 Task: Create permission sets of users in the Salesforce admin
Action: Mouse moved to (304, 120)
Screenshot: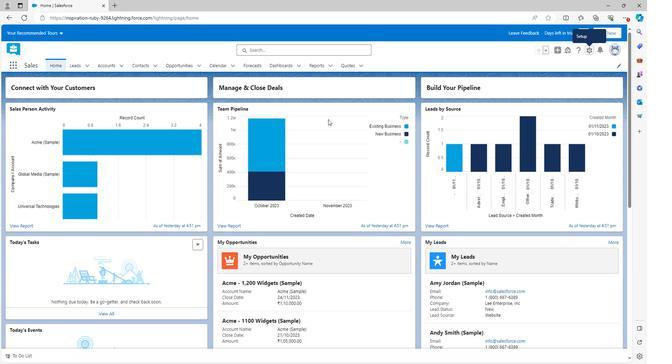 
Action: Mouse scrolled (304, 119) with delta (0, 0)
Screenshot: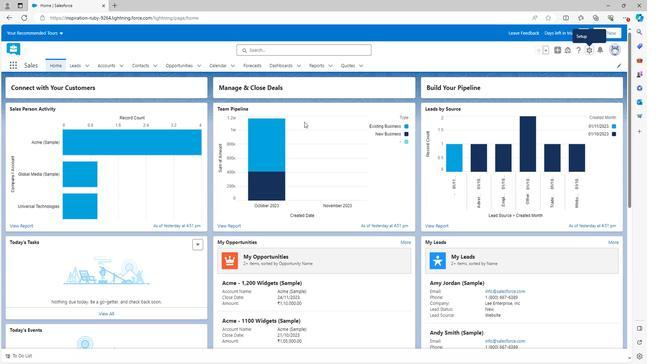 
Action: Mouse scrolled (304, 119) with delta (0, 0)
Screenshot: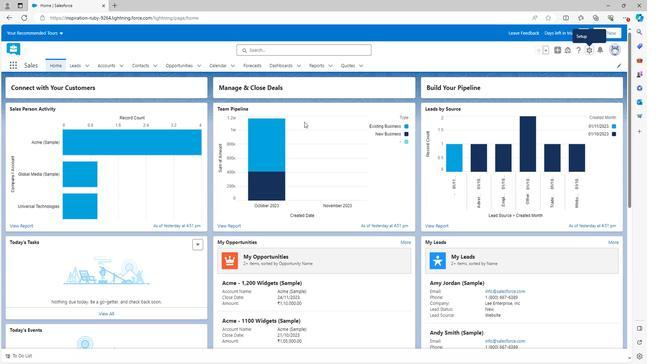 
Action: Mouse scrolled (304, 119) with delta (0, 0)
Screenshot: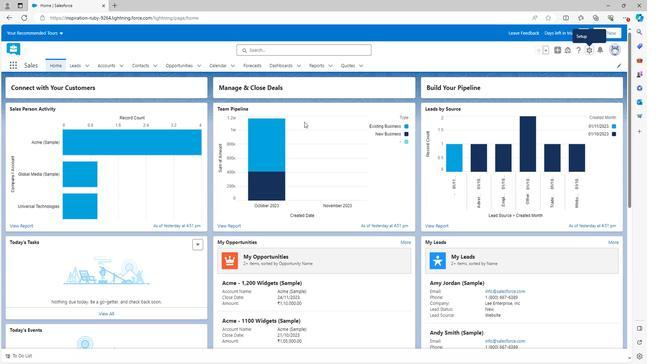
Action: Mouse scrolled (304, 119) with delta (0, 0)
Screenshot: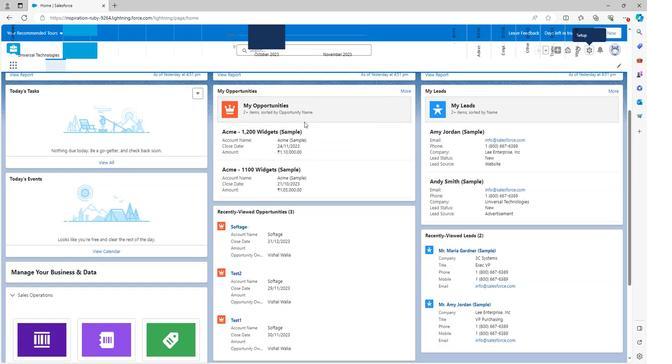 
Action: Mouse scrolled (304, 119) with delta (0, 0)
Screenshot: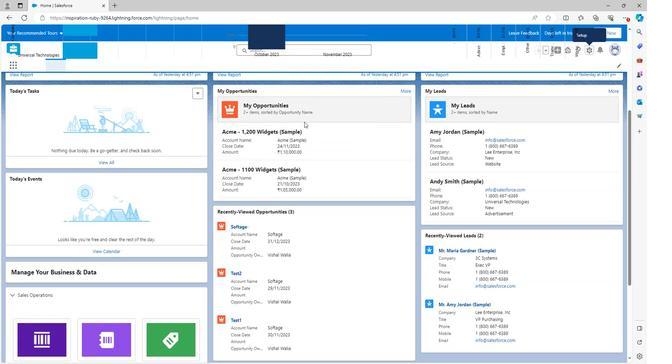 
Action: Mouse scrolled (304, 119) with delta (0, 0)
Screenshot: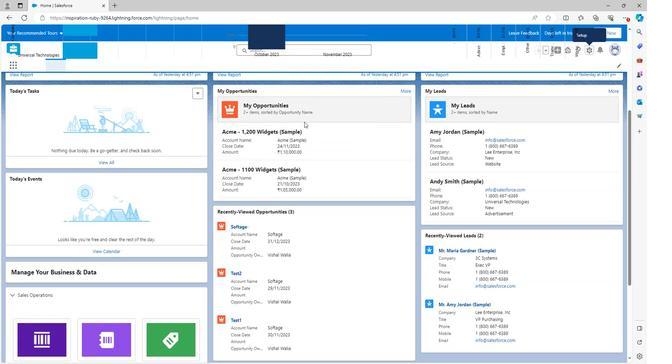 
Action: Mouse scrolled (304, 119) with delta (0, 0)
Screenshot: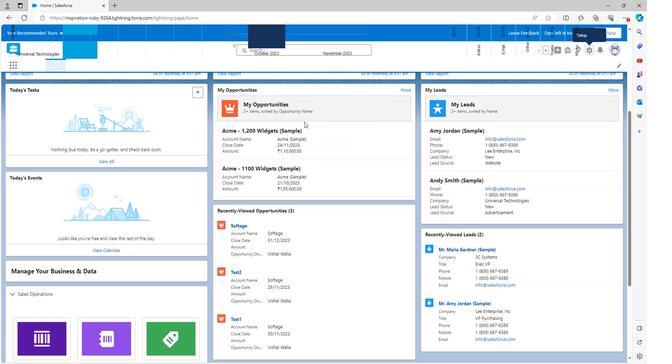 
Action: Mouse scrolled (304, 120) with delta (0, 0)
Screenshot: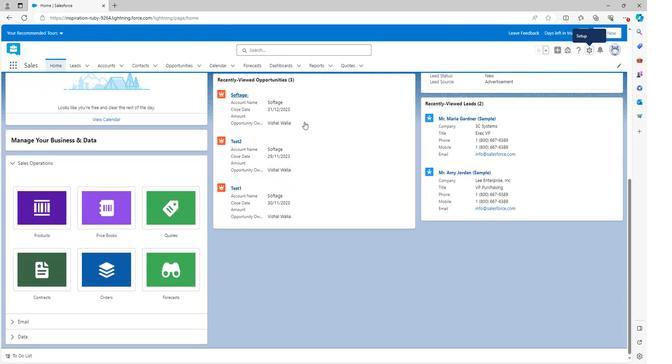 
Action: Mouse scrolled (304, 120) with delta (0, 0)
Screenshot: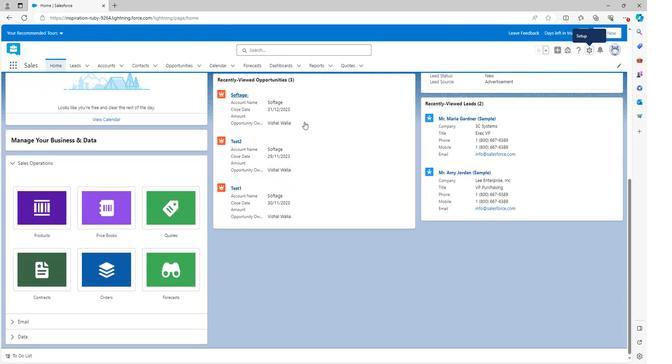 
Action: Mouse scrolled (304, 120) with delta (0, 0)
Screenshot: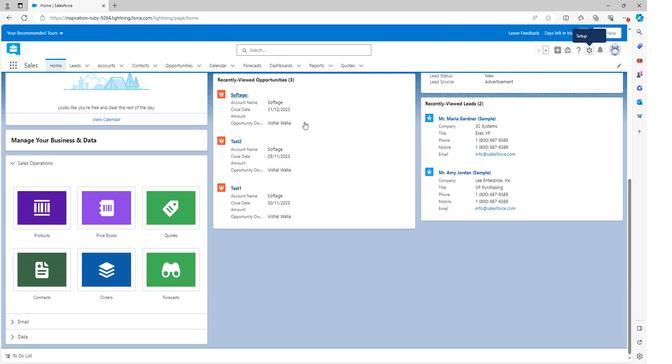 
Action: Mouse scrolled (304, 120) with delta (0, 0)
Screenshot: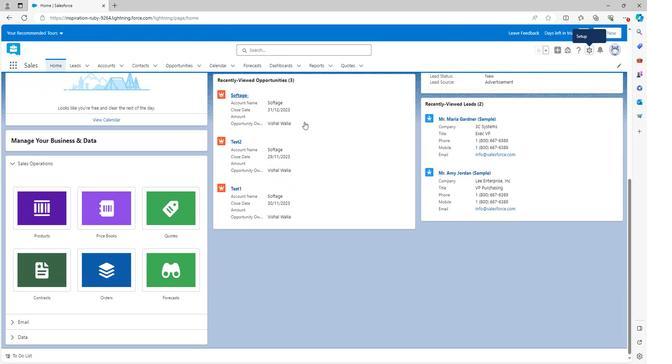 
Action: Mouse moved to (304, 120)
Screenshot: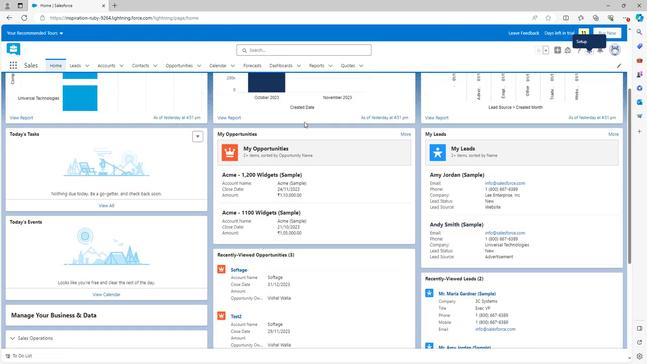 
Action: Mouse scrolled (304, 120) with delta (0, 0)
Screenshot: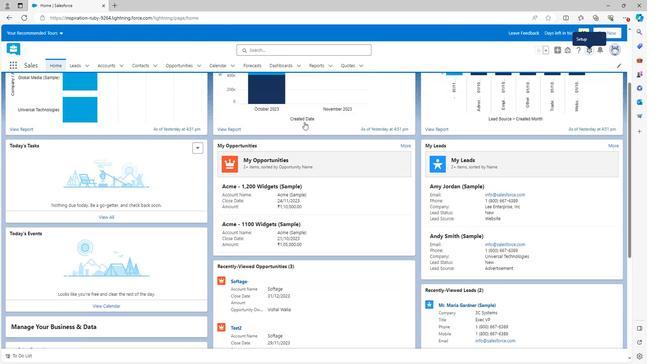
Action: Mouse scrolled (304, 120) with delta (0, 0)
Screenshot: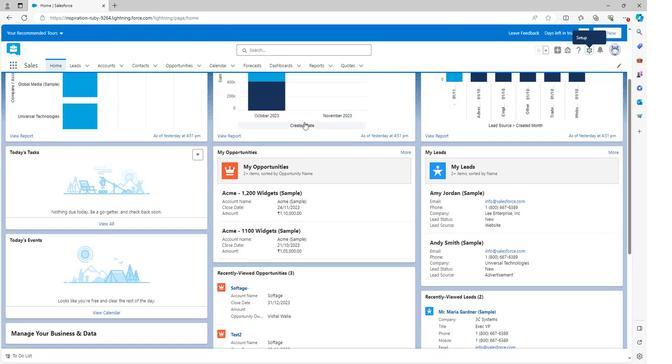 
Action: Mouse scrolled (304, 120) with delta (0, 0)
Screenshot: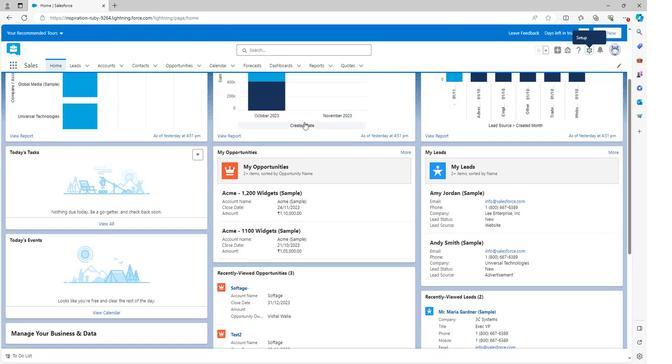 
Action: Mouse moved to (590, 45)
Screenshot: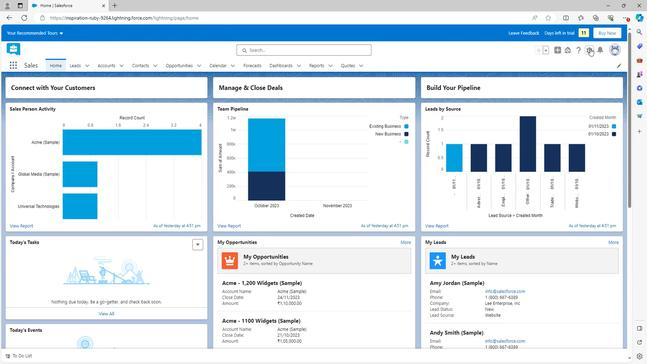 
Action: Mouse pressed left at (590, 45)
Screenshot: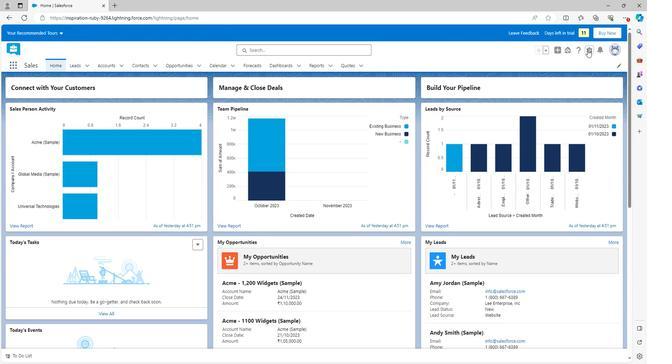 
Action: Mouse moved to (564, 67)
Screenshot: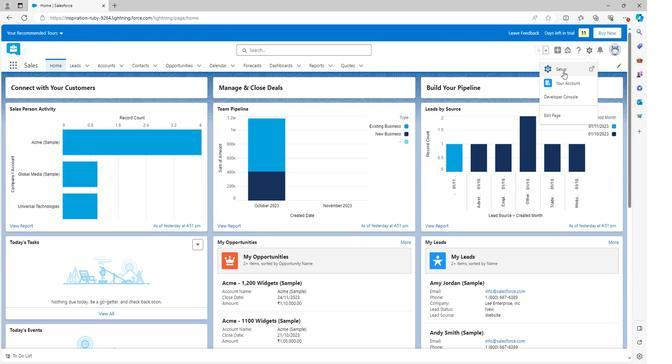 
Action: Mouse pressed left at (564, 67)
Screenshot: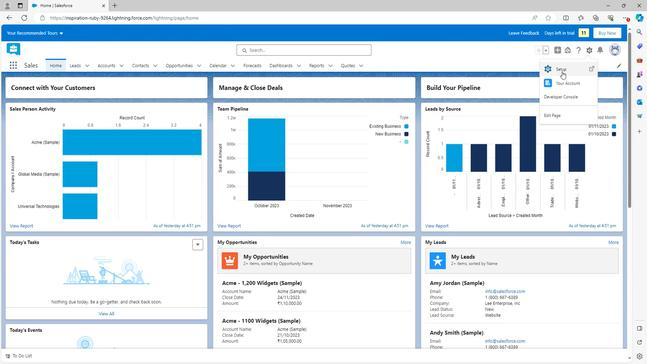 
Action: Mouse moved to (3, 210)
Screenshot: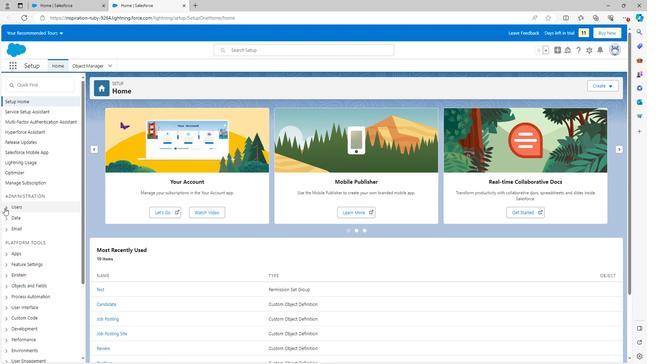 
Action: Mouse pressed left at (3, 210)
Screenshot: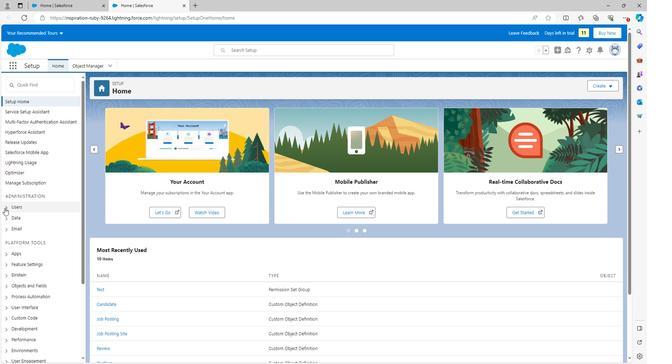 
Action: Mouse moved to (29, 232)
Screenshot: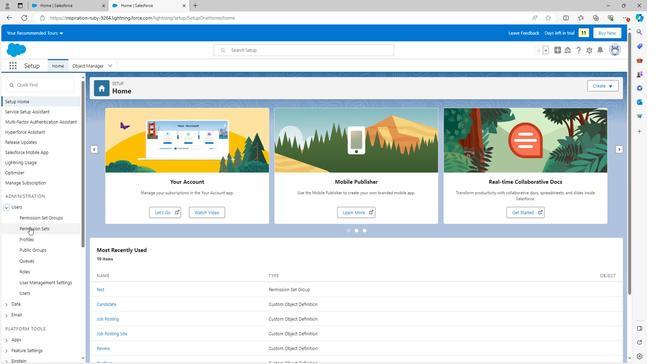 
Action: Mouse pressed left at (29, 232)
Screenshot: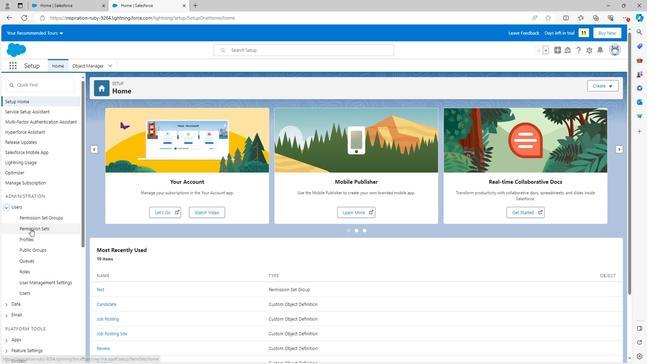 
Action: Mouse moved to (103, 153)
Screenshot: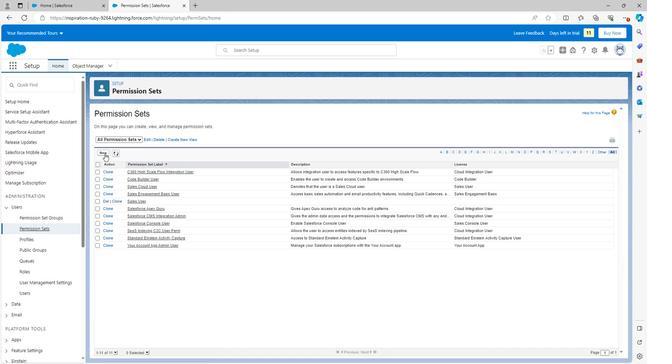 
Action: Mouse pressed left at (103, 153)
Screenshot: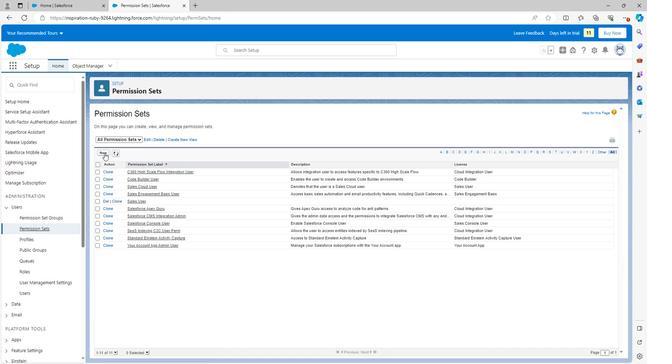 
Action: Mouse moved to (222, 164)
Screenshot: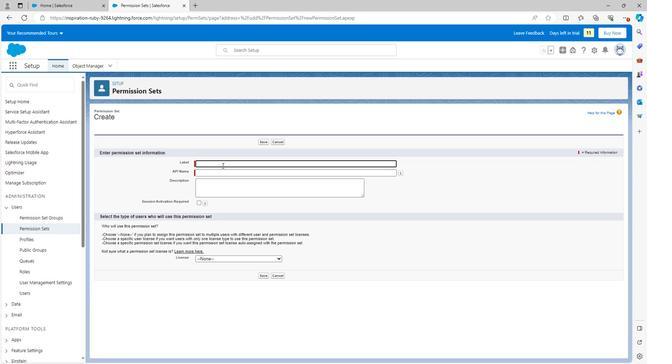 
Action: Mouse pressed left at (222, 164)
Screenshot: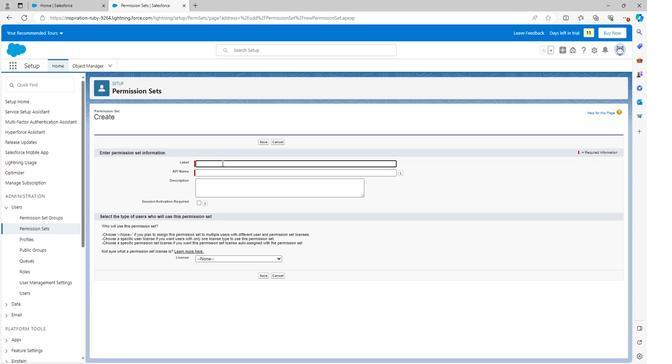 
Action: Key pressed <Key.shift>Test
Screenshot: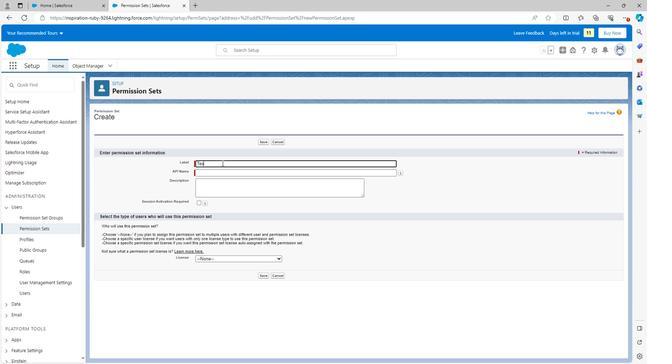 
Action: Mouse moved to (156, 181)
Screenshot: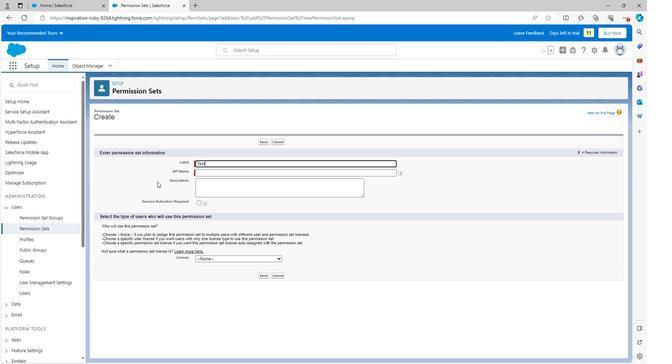 
Action: Mouse pressed left at (156, 181)
Screenshot: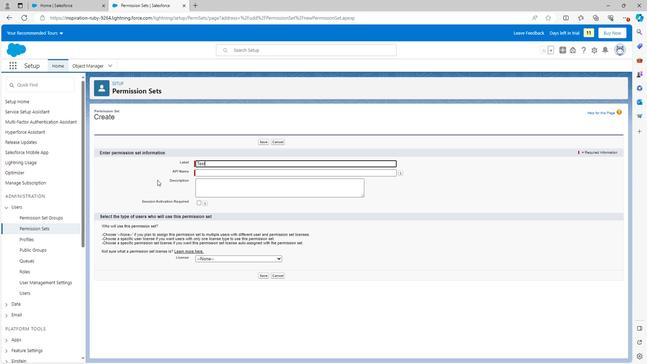
Action: Mouse moved to (197, 205)
Screenshot: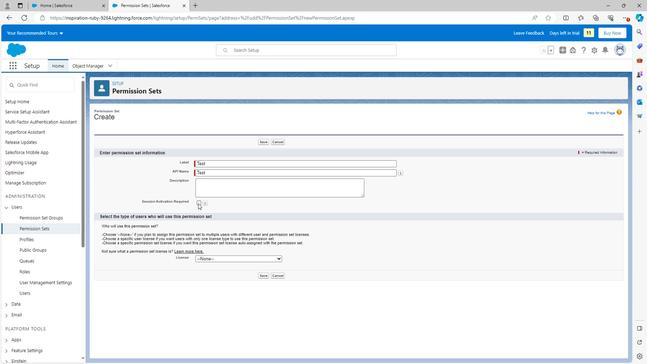 
Action: Mouse pressed left at (197, 205)
Screenshot: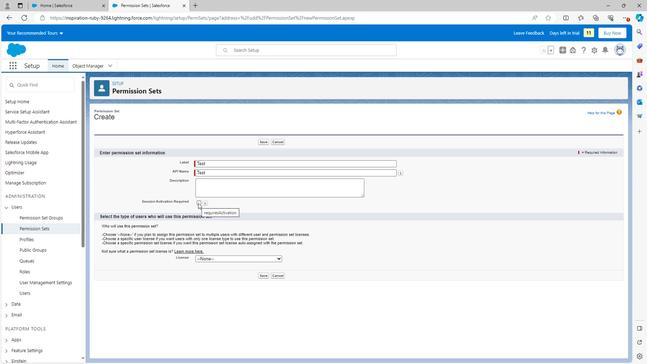 
Action: Mouse moved to (217, 267)
Screenshot: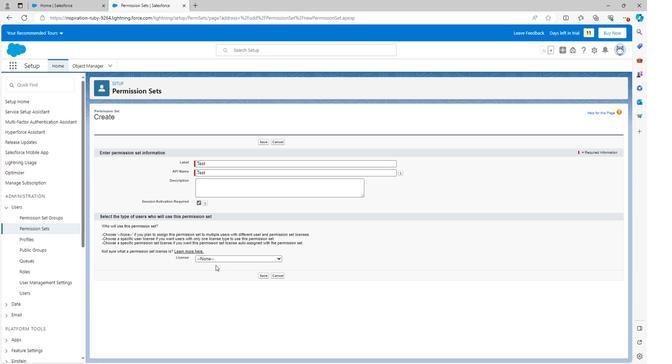 
Action: Mouse pressed left at (217, 267)
Screenshot: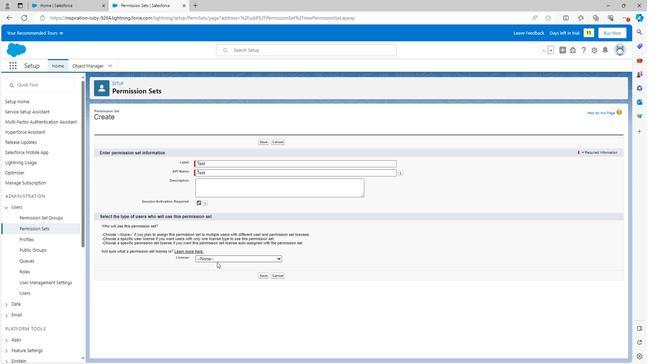 
Action: Mouse moved to (216, 278)
Screenshot: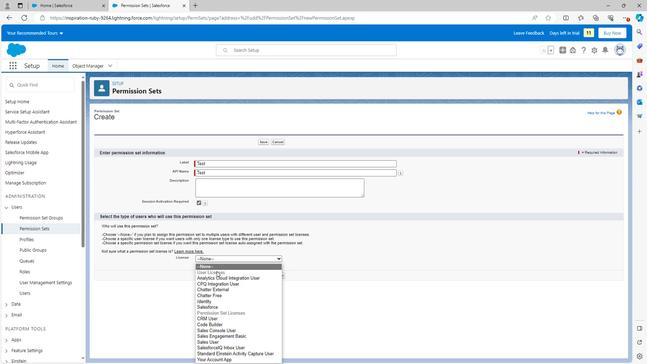 
Action: Mouse pressed left at (216, 278)
Screenshot: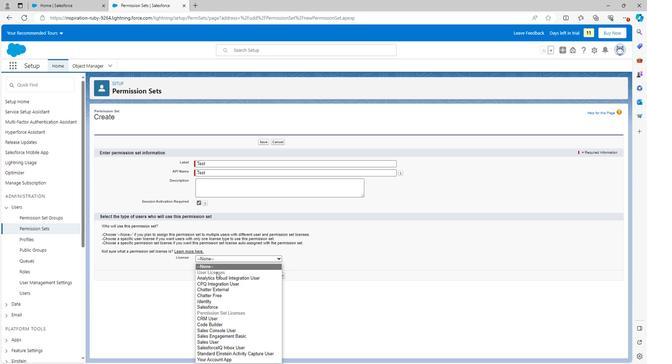 
Action: Mouse moved to (216, 278)
Screenshot: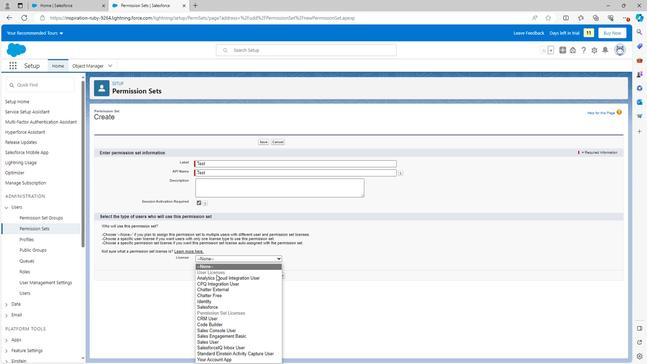 
Action: Mouse pressed left at (216, 278)
Screenshot: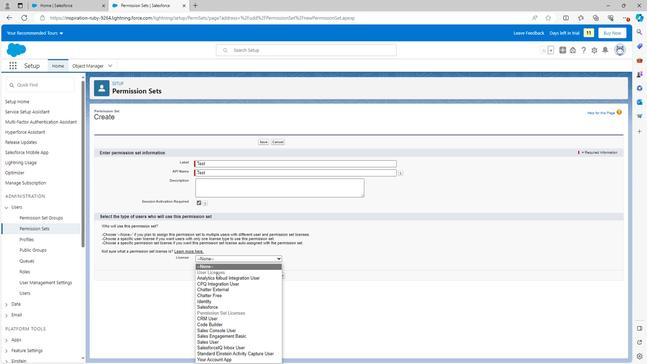 
Action: Mouse moved to (298, 269)
Screenshot: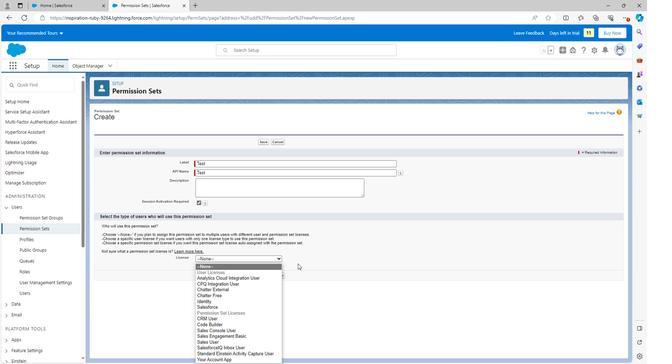 
Action: Mouse pressed left at (298, 269)
Screenshot: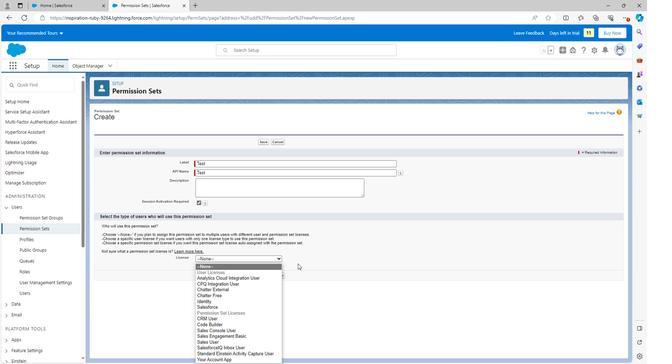 
Action: Mouse moved to (263, 281)
Screenshot: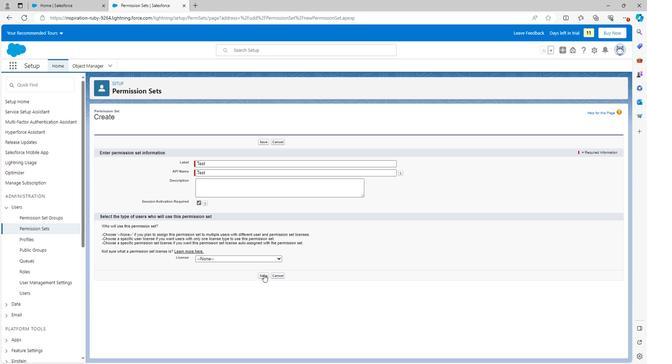 
Action: Mouse pressed left at (263, 281)
Screenshot: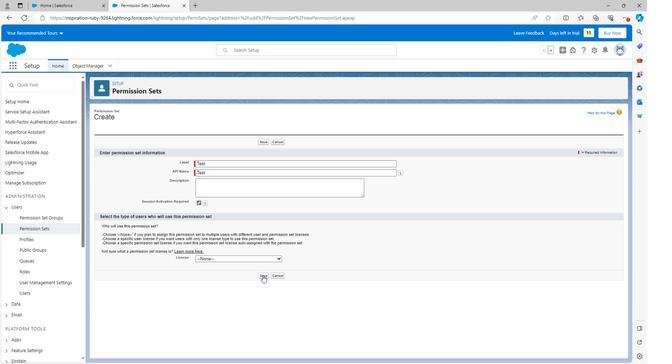 
Action: Mouse moved to (220, 198)
Screenshot: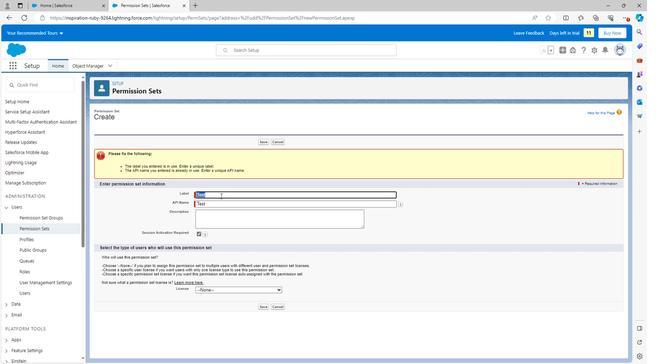 
Action: Mouse pressed left at (220, 198)
Screenshot: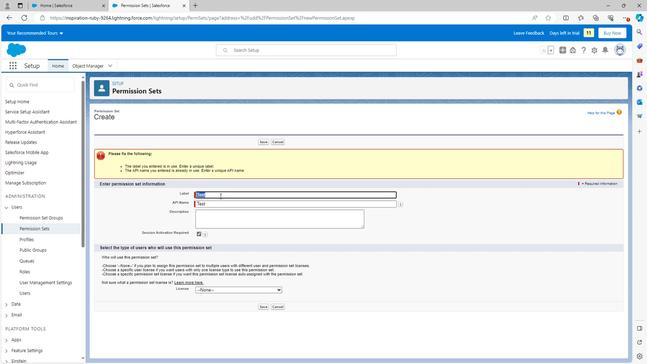 
Action: Mouse moved to (215, 197)
Screenshot: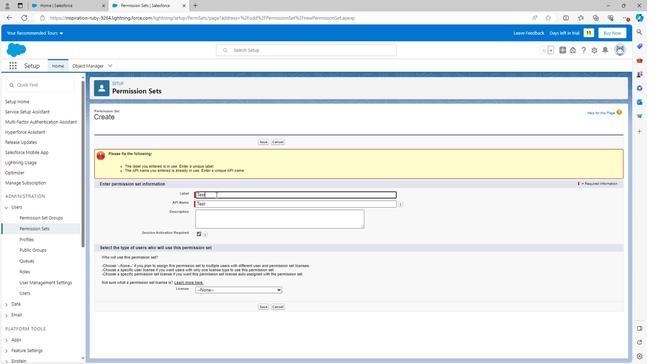 
Action: Key pressed 1
Screenshot: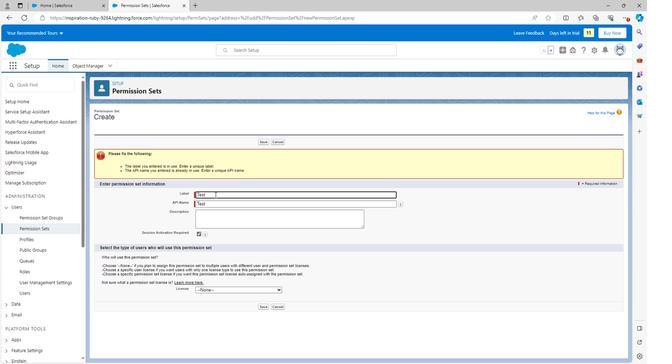 
Action: Mouse moved to (210, 208)
Screenshot: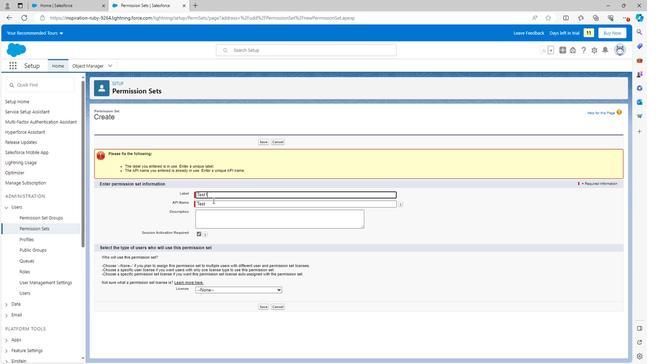 
Action: Mouse pressed left at (210, 208)
Screenshot: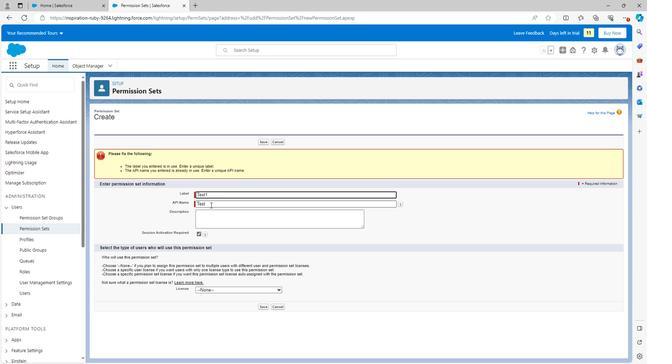 
Action: Key pressed 1
Screenshot: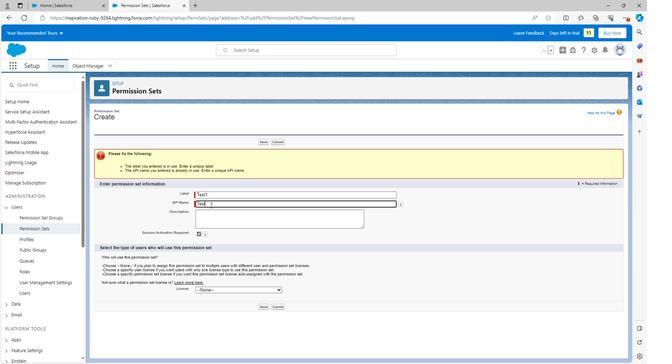
Action: Mouse moved to (226, 239)
Screenshot: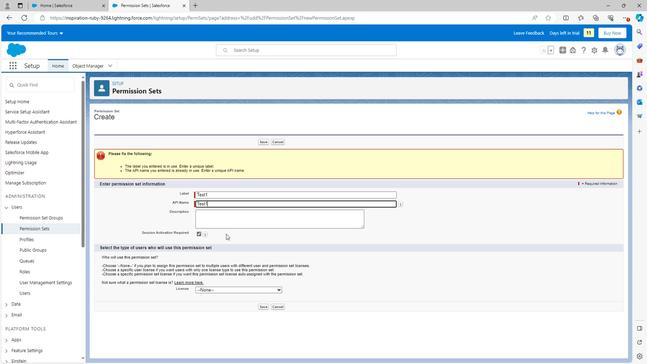 
Action: Mouse pressed left at (226, 239)
Screenshot: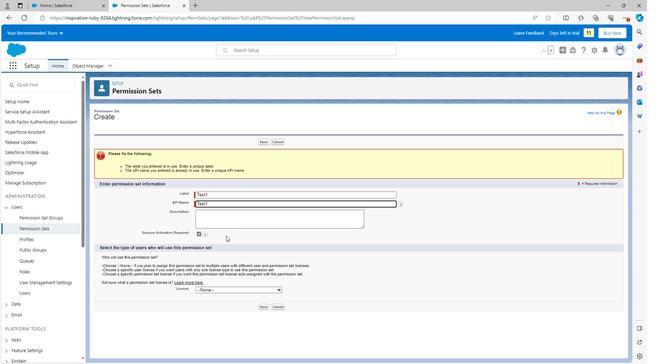 
Action: Mouse moved to (264, 313)
Screenshot: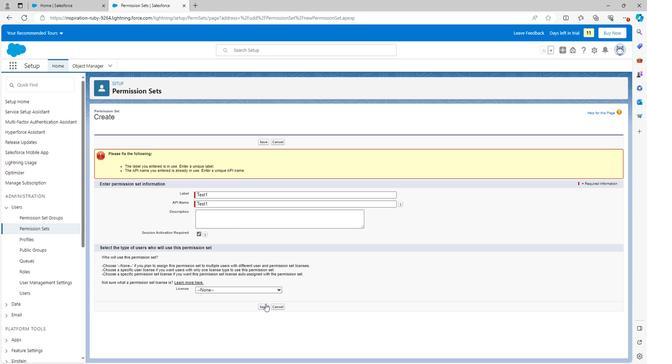 
Action: Mouse pressed left at (264, 313)
Screenshot: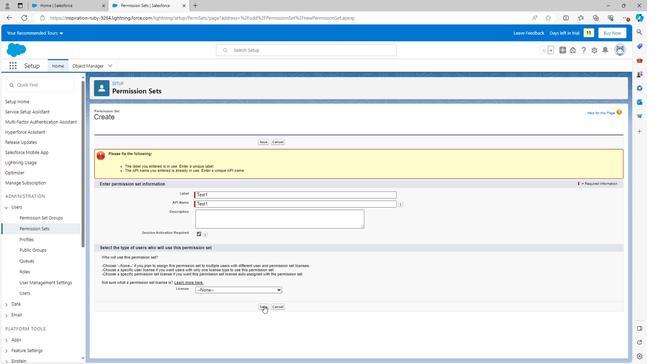 
Action: Mouse moved to (274, 178)
Screenshot: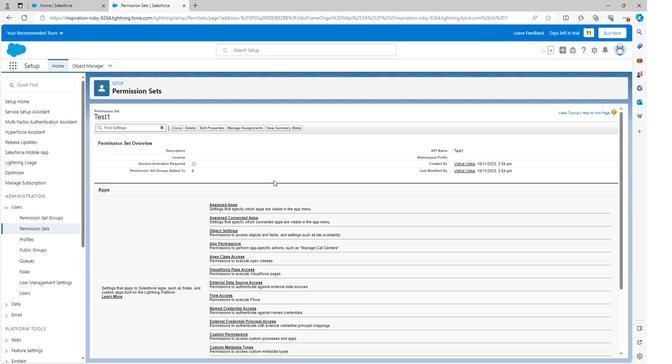
